 Task: Select the Auckland Time as time zone for the schedule.
Action: Mouse moved to (482, 284)
Screenshot: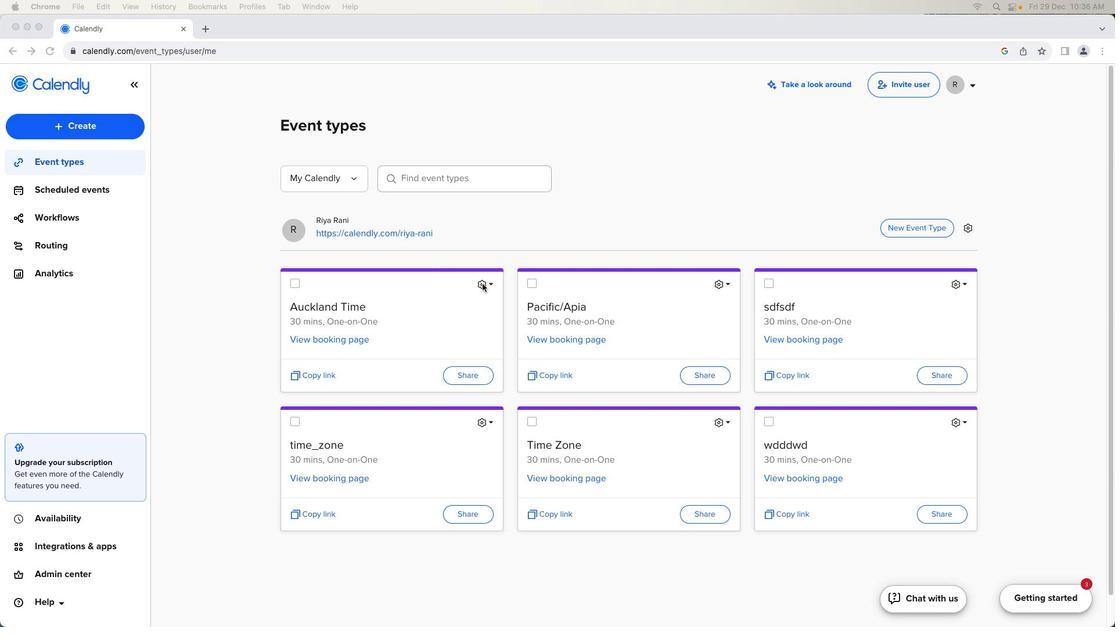 
Action: Mouse pressed left at (482, 284)
Screenshot: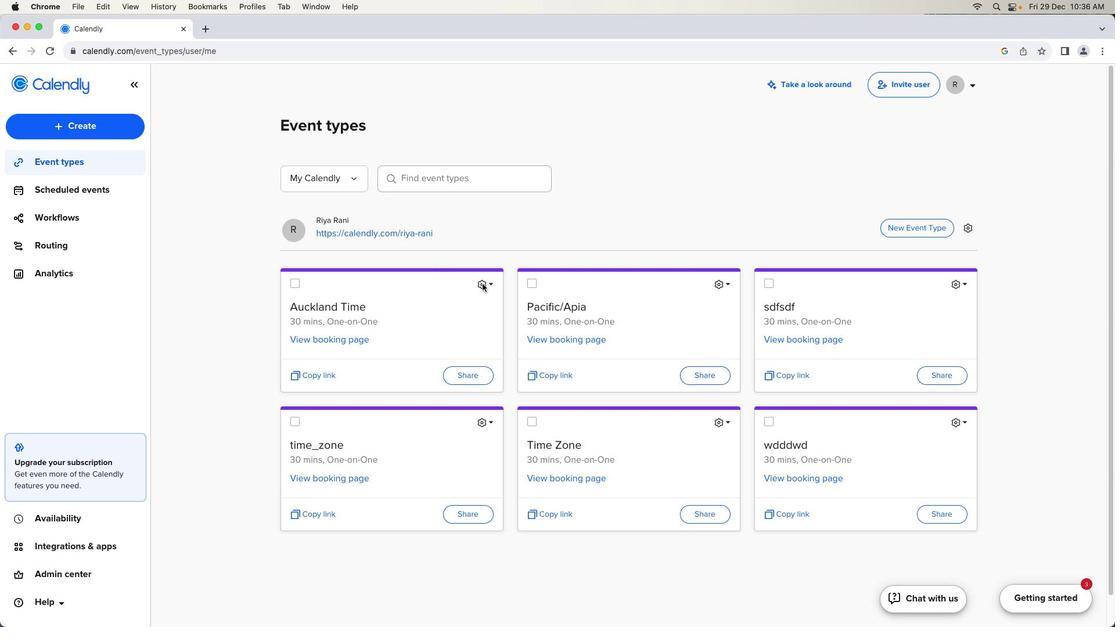 
Action: Mouse pressed left at (482, 284)
Screenshot: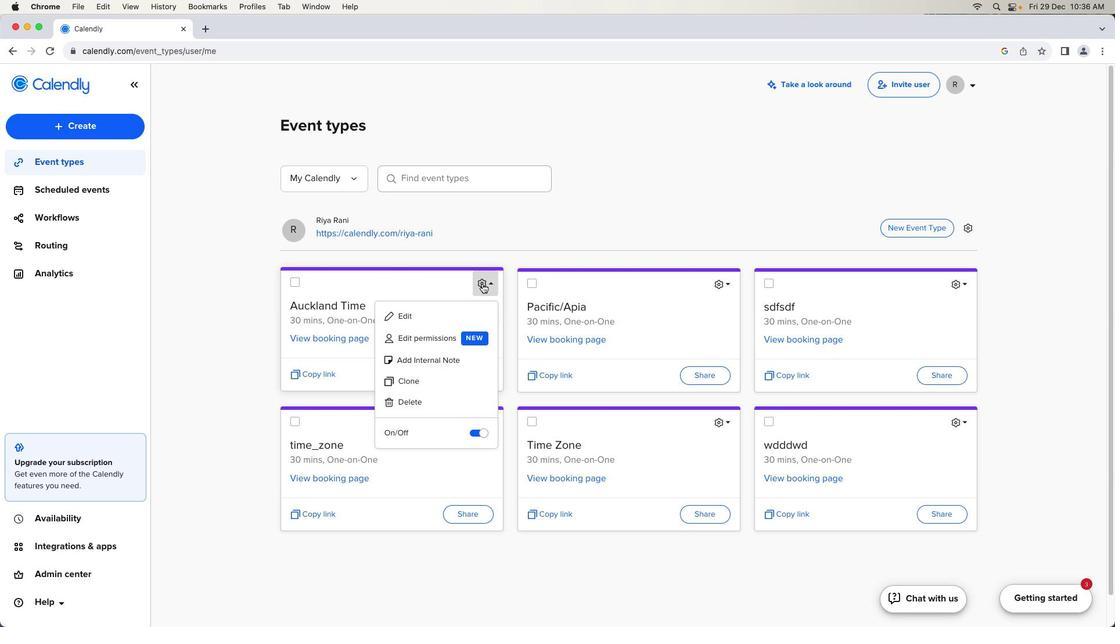 
Action: Mouse moved to (464, 310)
Screenshot: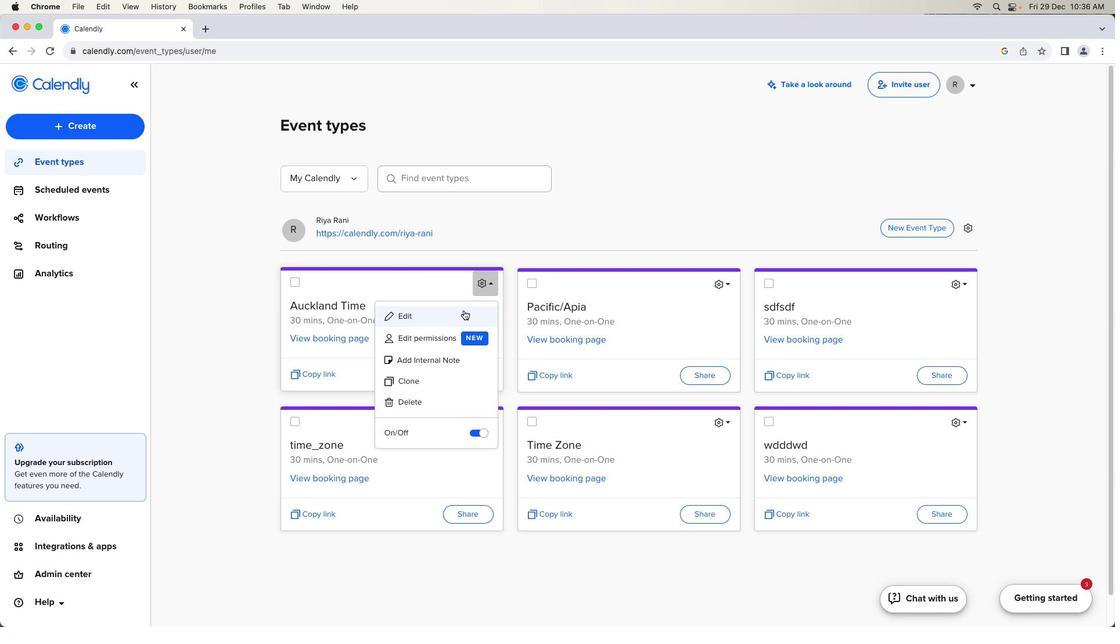 
Action: Mouse pressed left at (464, 310)
Screenshot: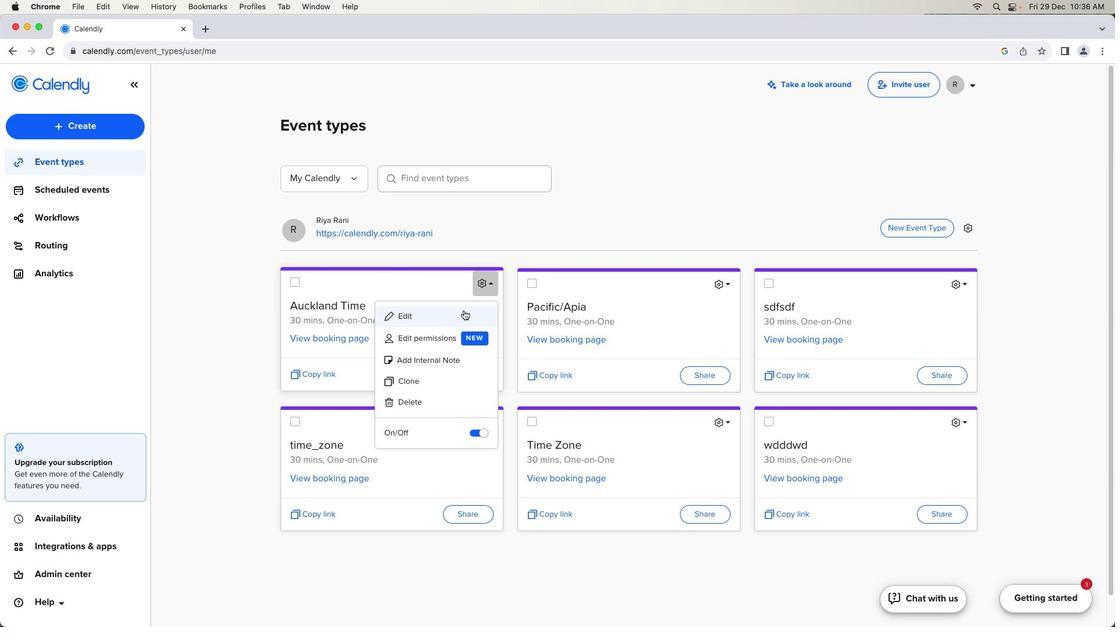 
Action: Mouse moved to (833, 474)
Screenshot: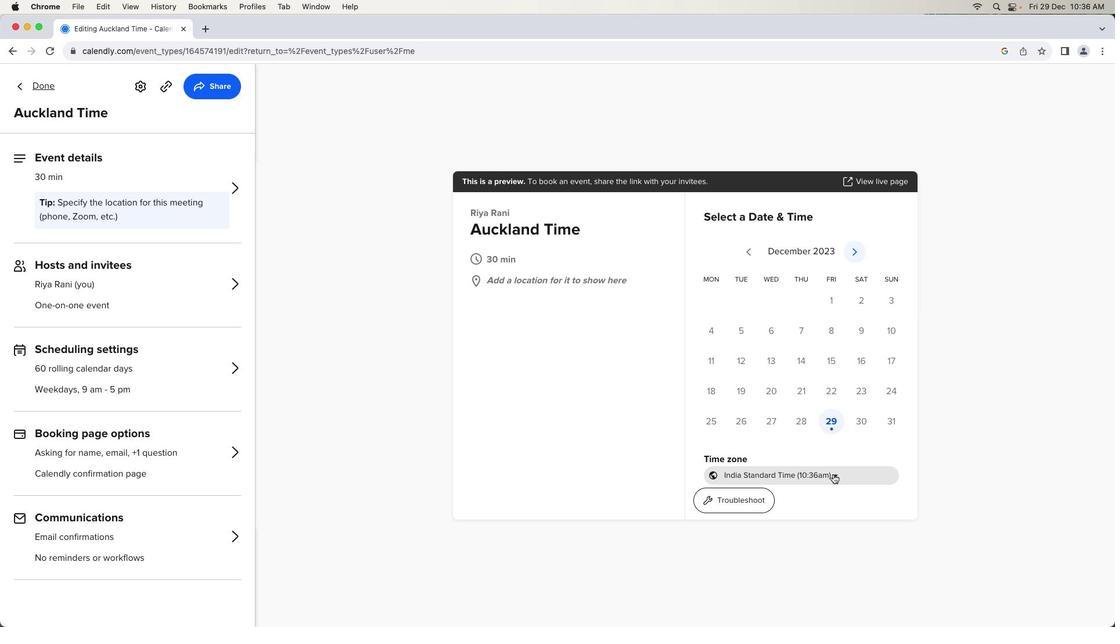 
Action: Mouse pressed left at (833, 474)
Screenshot: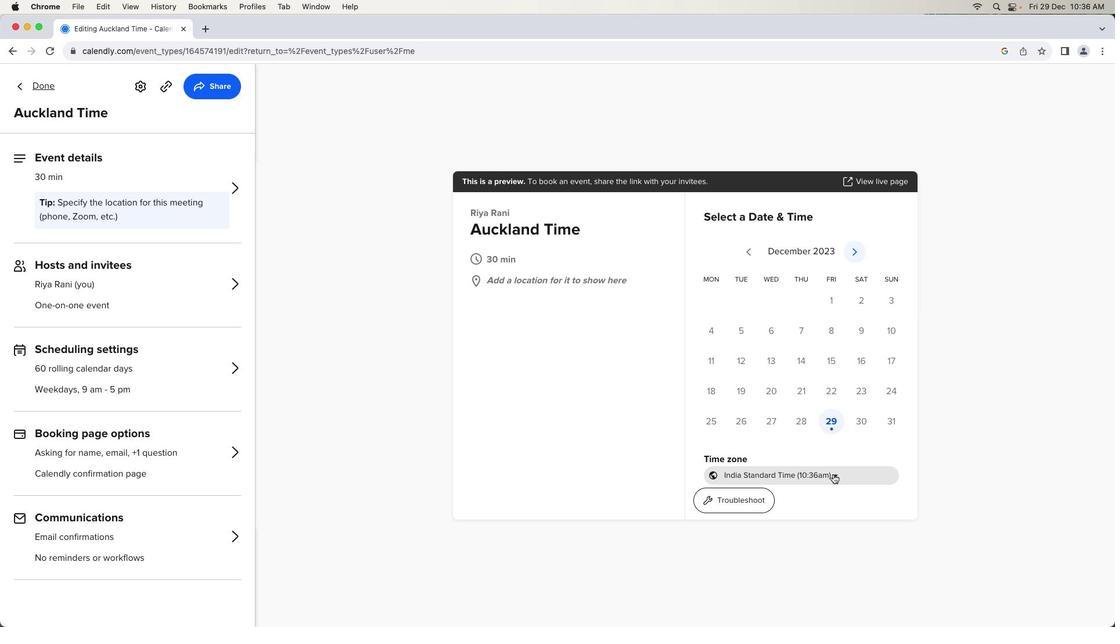 
Action: Mouse moved to (776, 312)
Screenshot: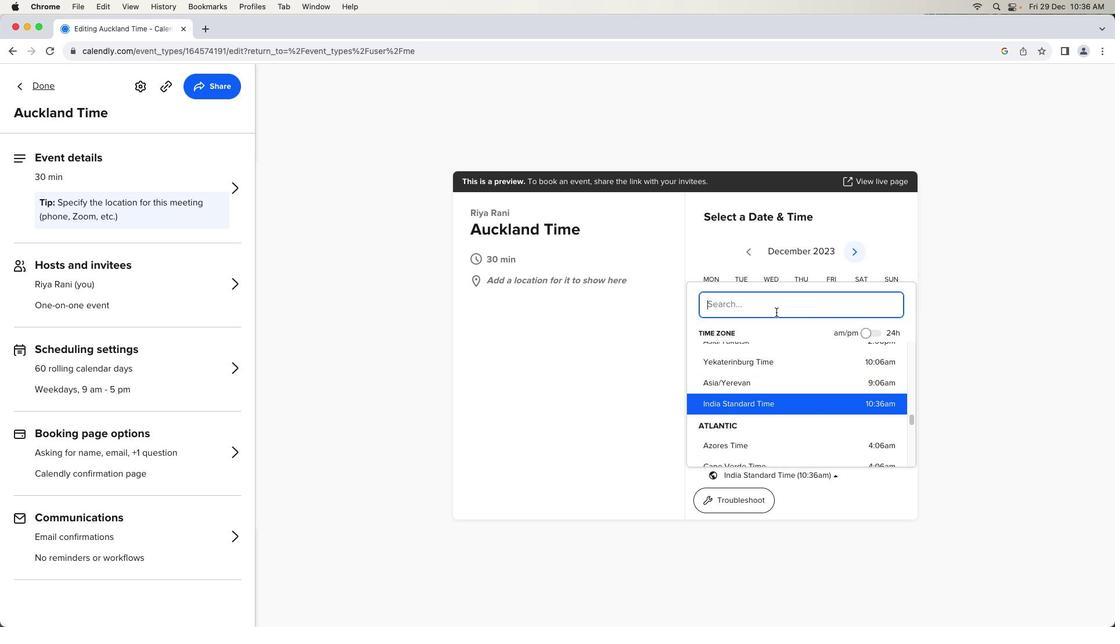 
Action: Key pressed 'a''u'
Screenshot: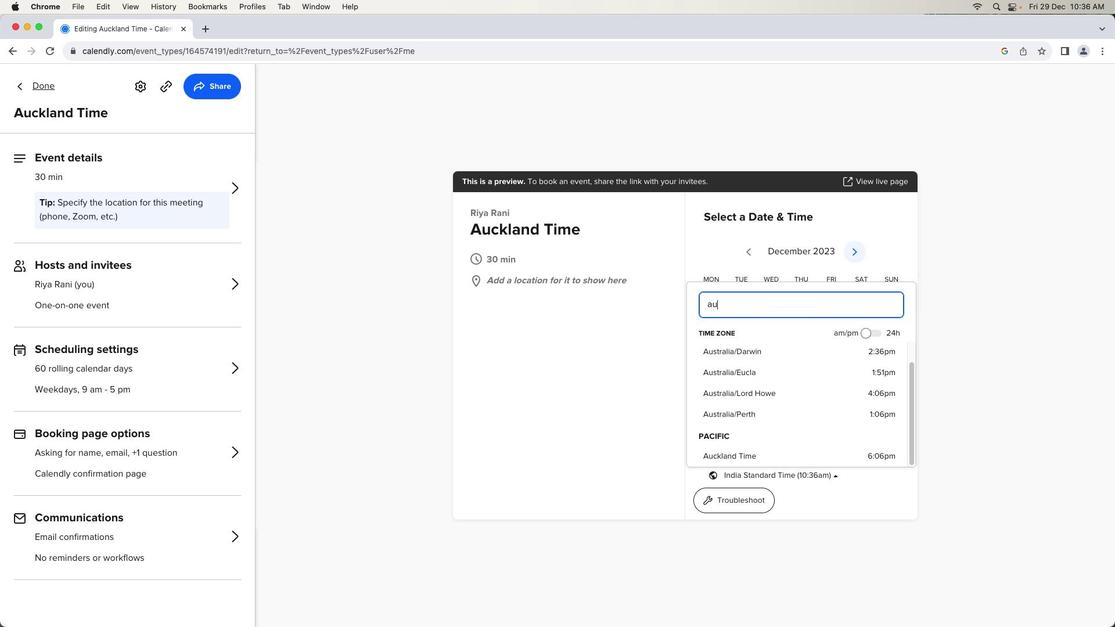 
Action: Mouse moved to (836, 460)
Screenshot: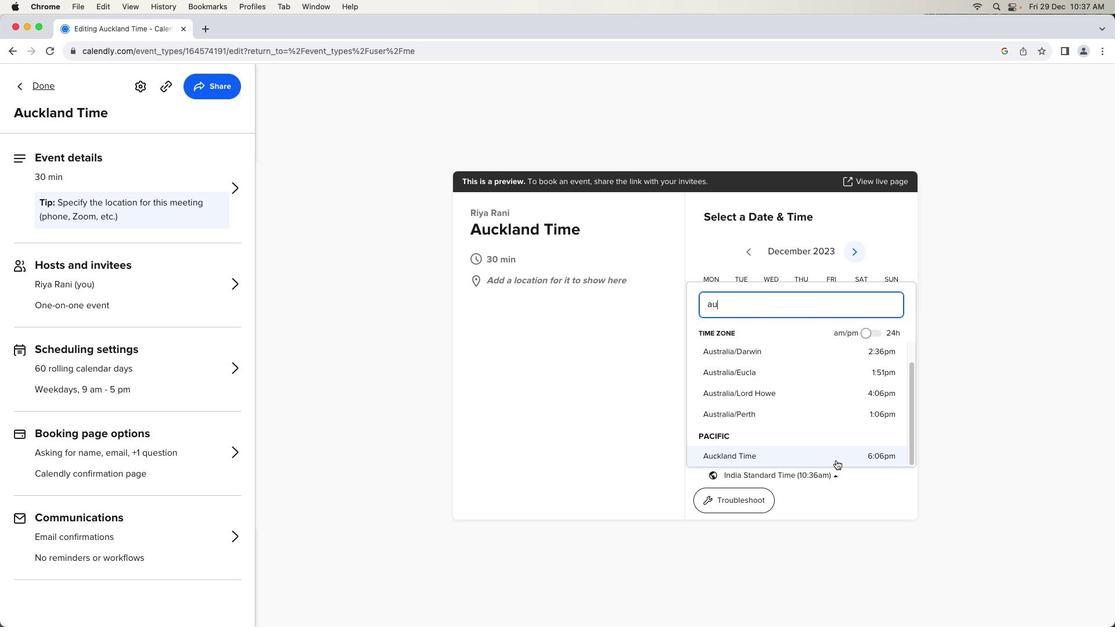 
Action: Mouse pressed left at (836, 460)
Screenshot: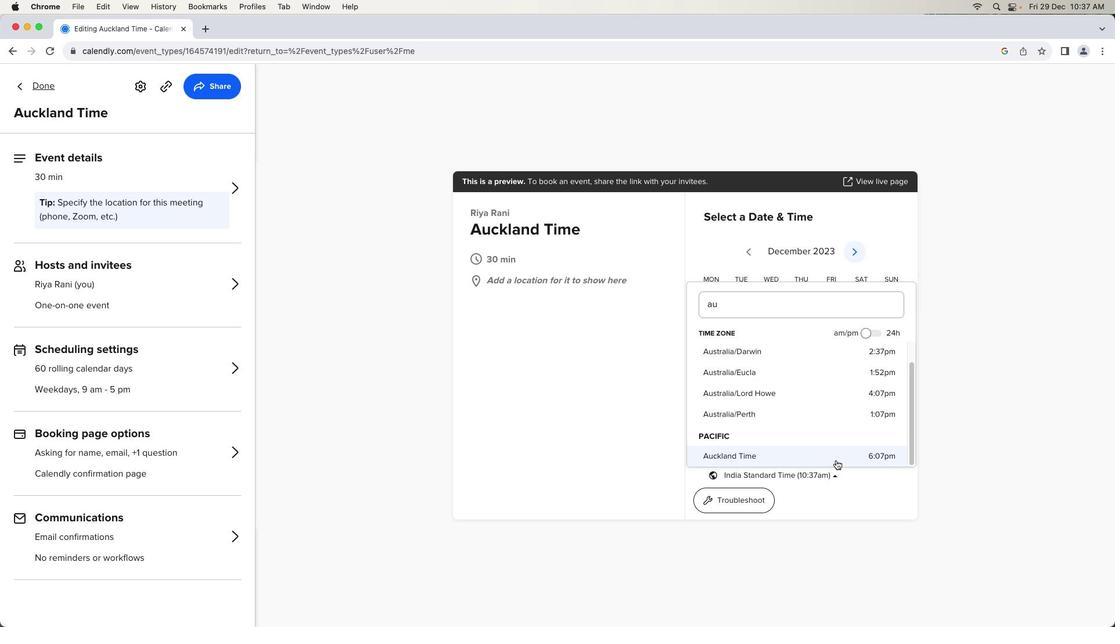 
Action: Mouse moved to (937, 472)
Screenshot: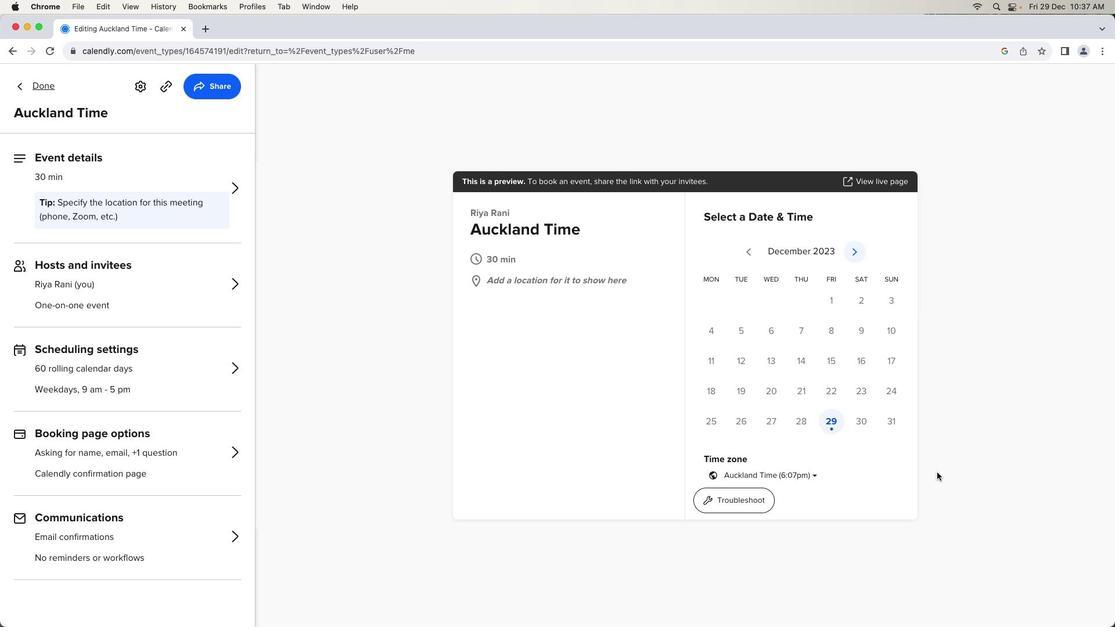 
